 Task: Find the repository "javascript" with the type "Sources".
Action: Mouse moved to (1310, 101)
Screenshot: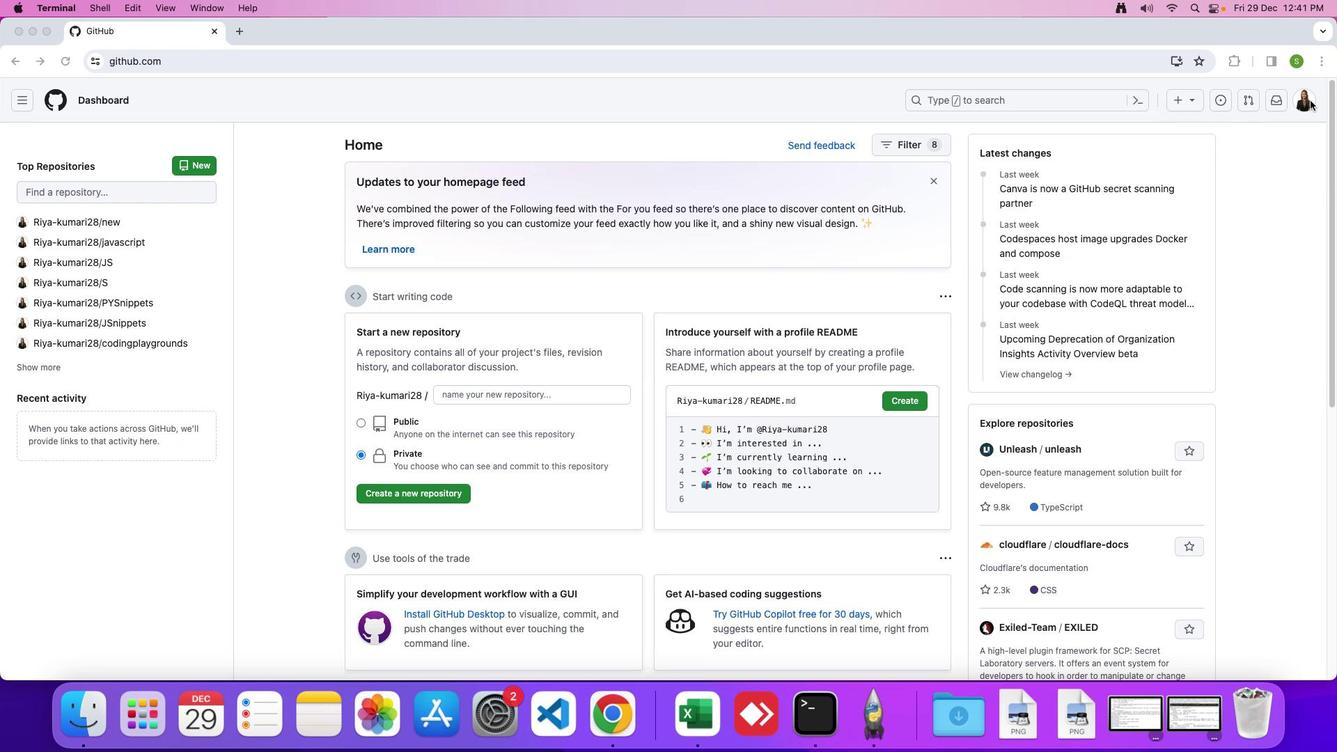 
Action: Mouse pressed left at (1310, 101)
Screenshot: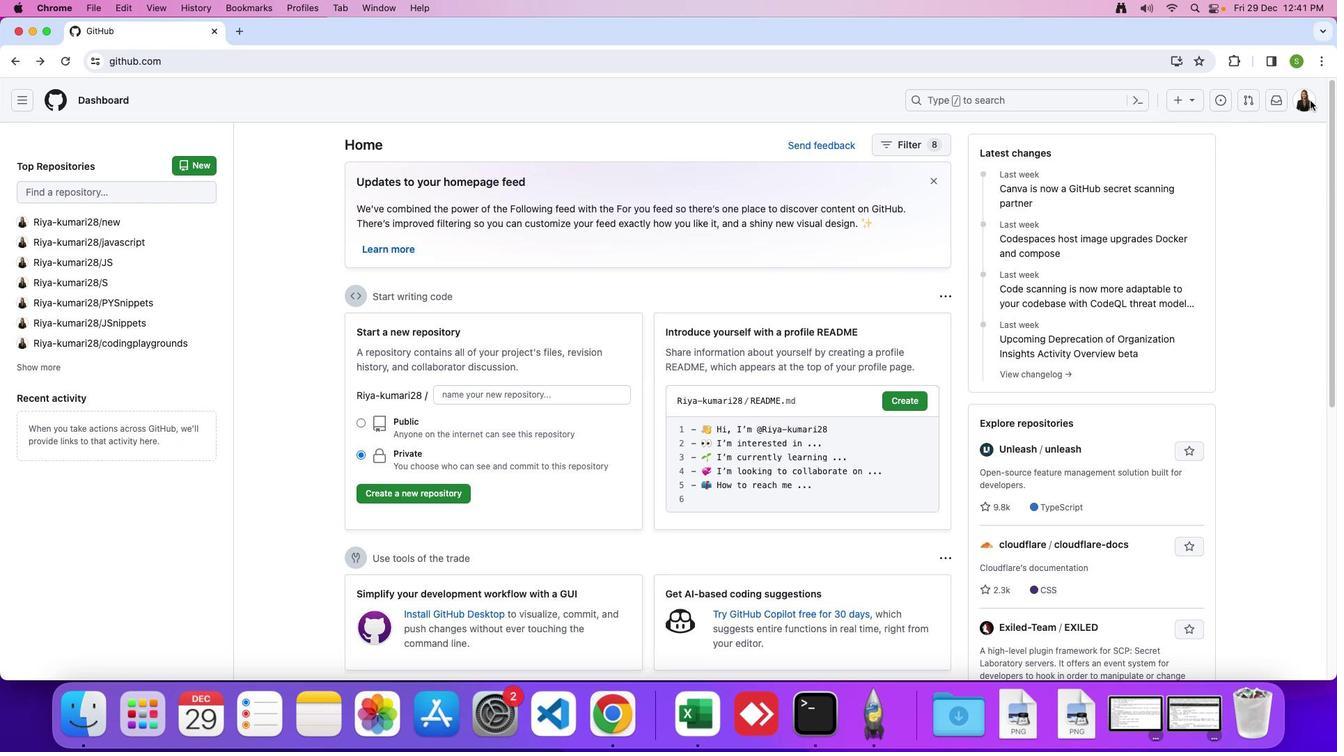 
Action: Mouse moved to (1308, 100)
Screenshot: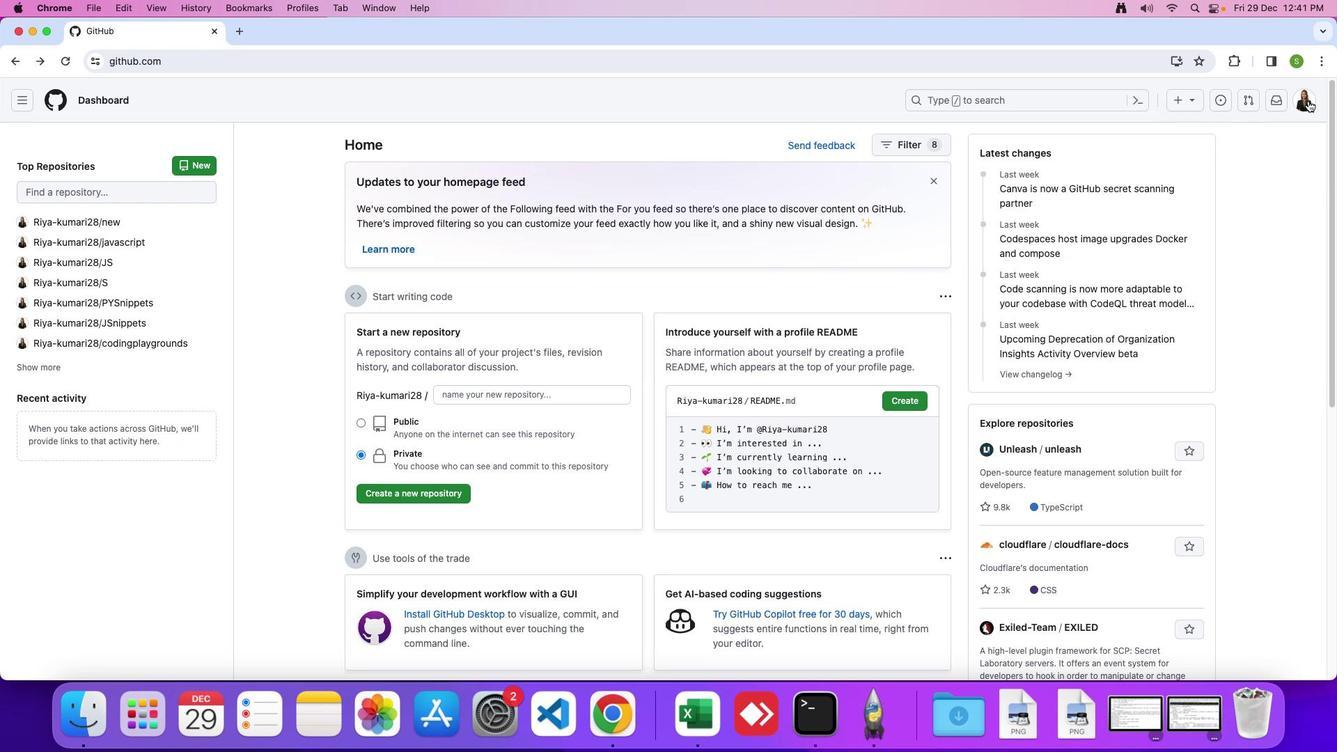 
Action: Mouse pressed left at (1308, 100)
Screenshot: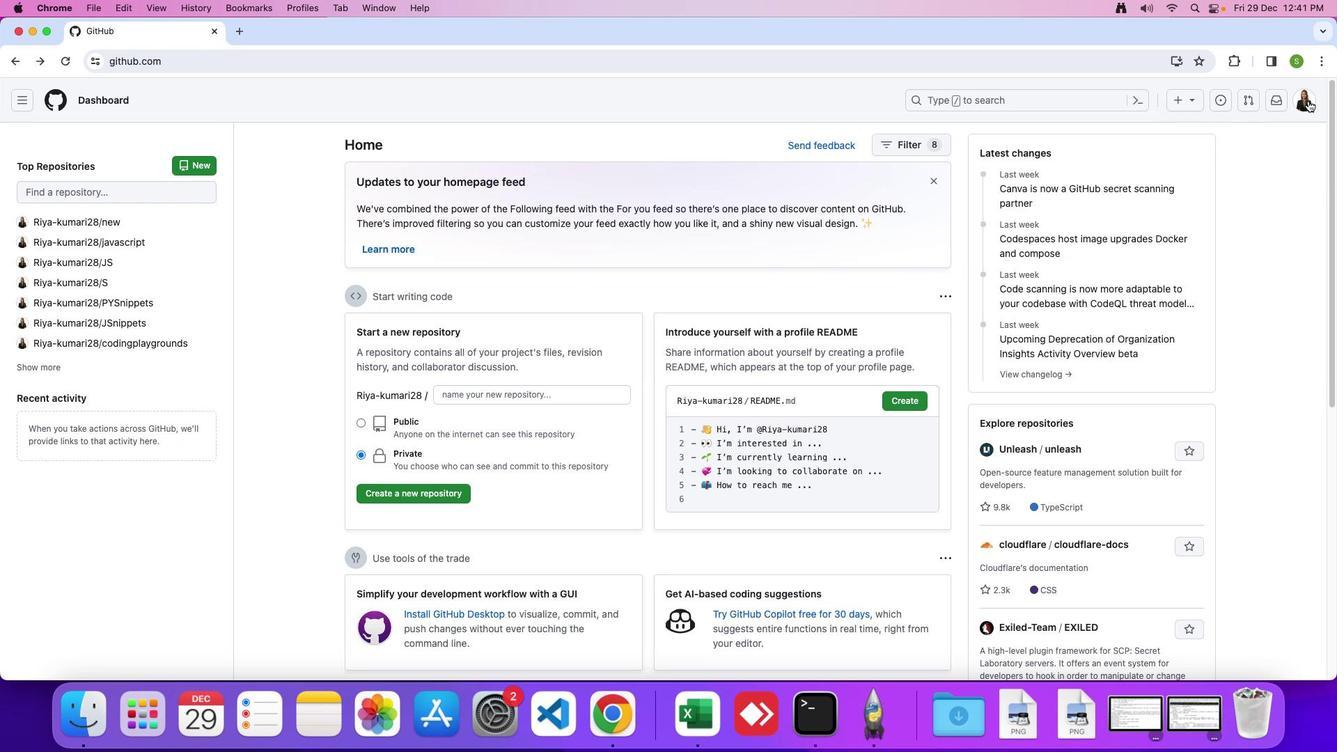 
Action: Mouse moved to (1201, 224)
Screenshot: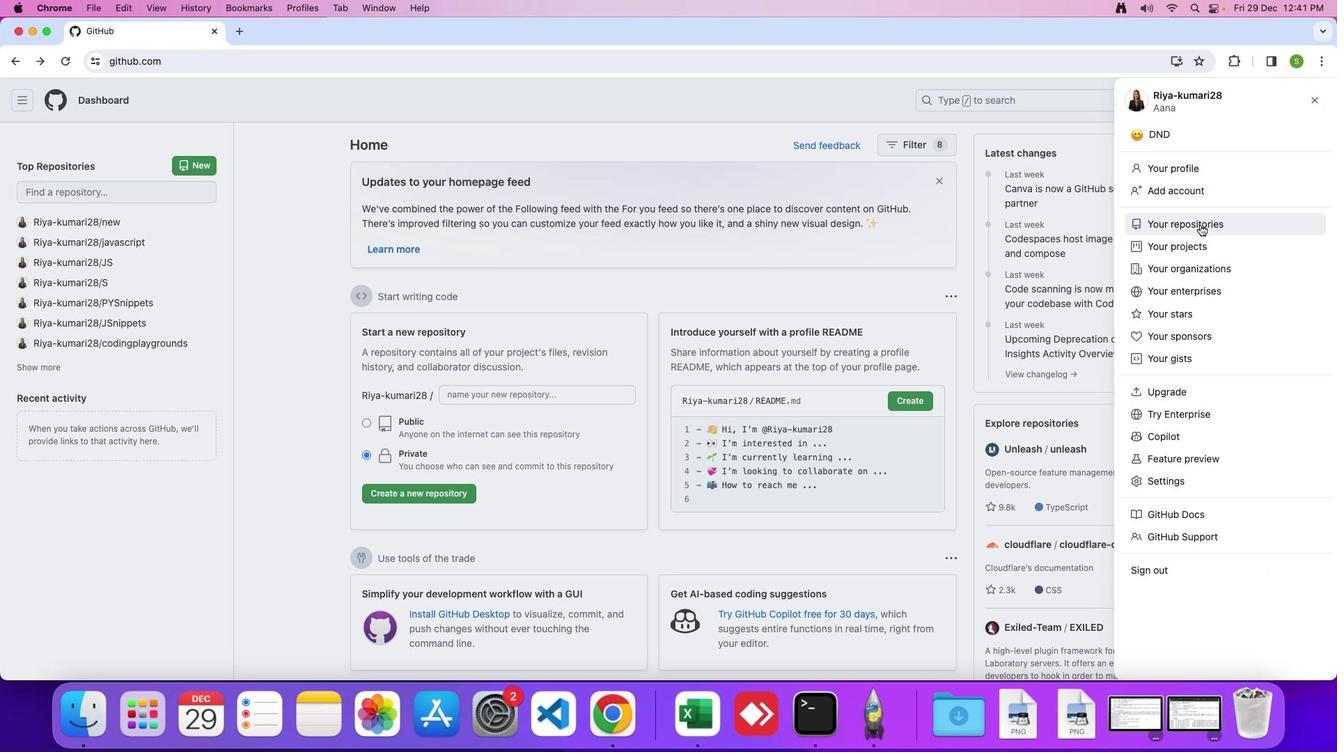 
Action: Mouse pressed left at (1201, 224)
Screenshot: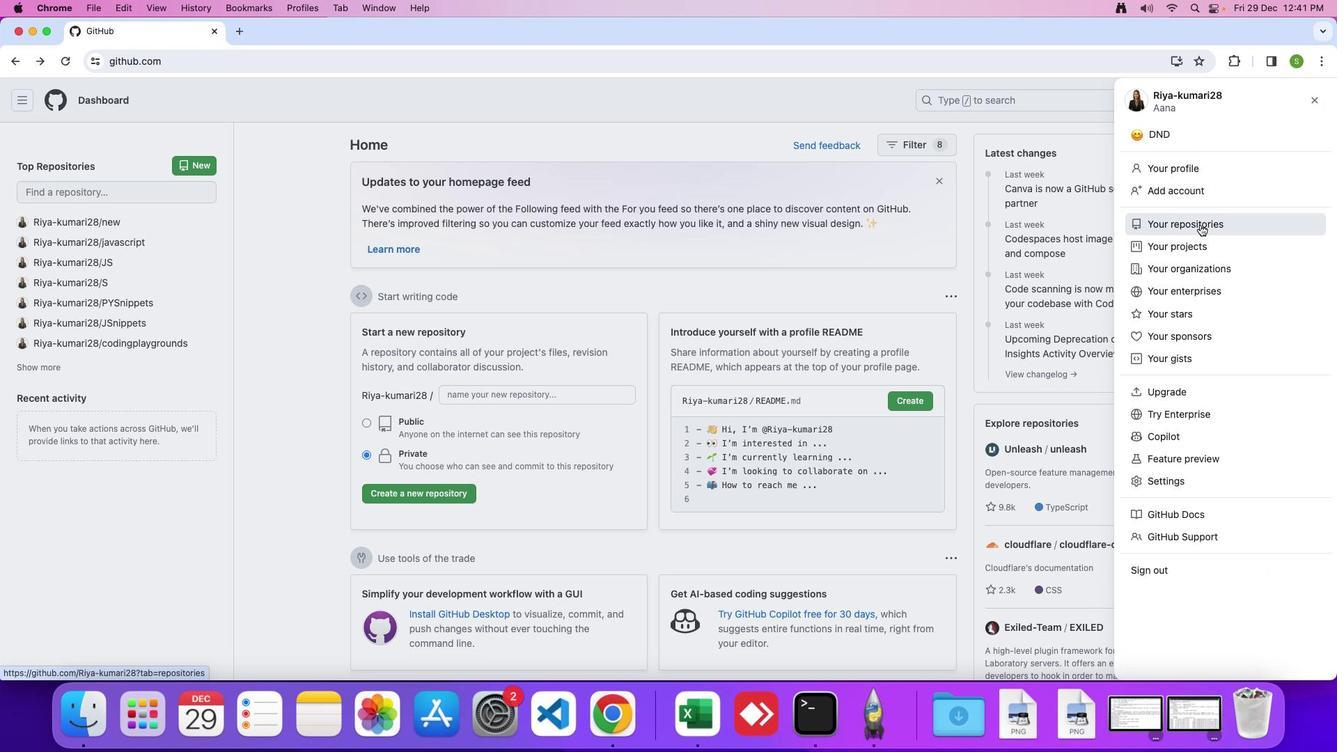 
Action: Mouse moved to (641, 177)
Screenshot: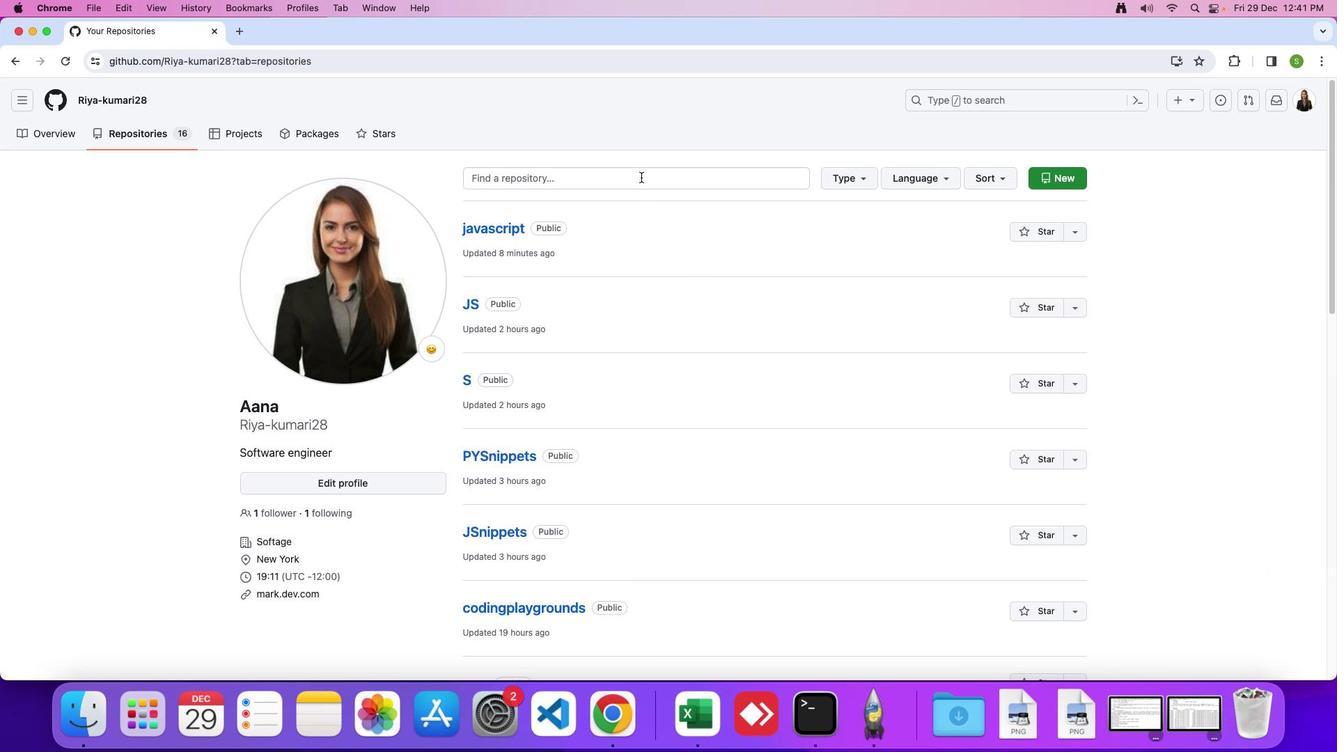 
Action: Mouse pressed left at (641, 177)
Screenshot: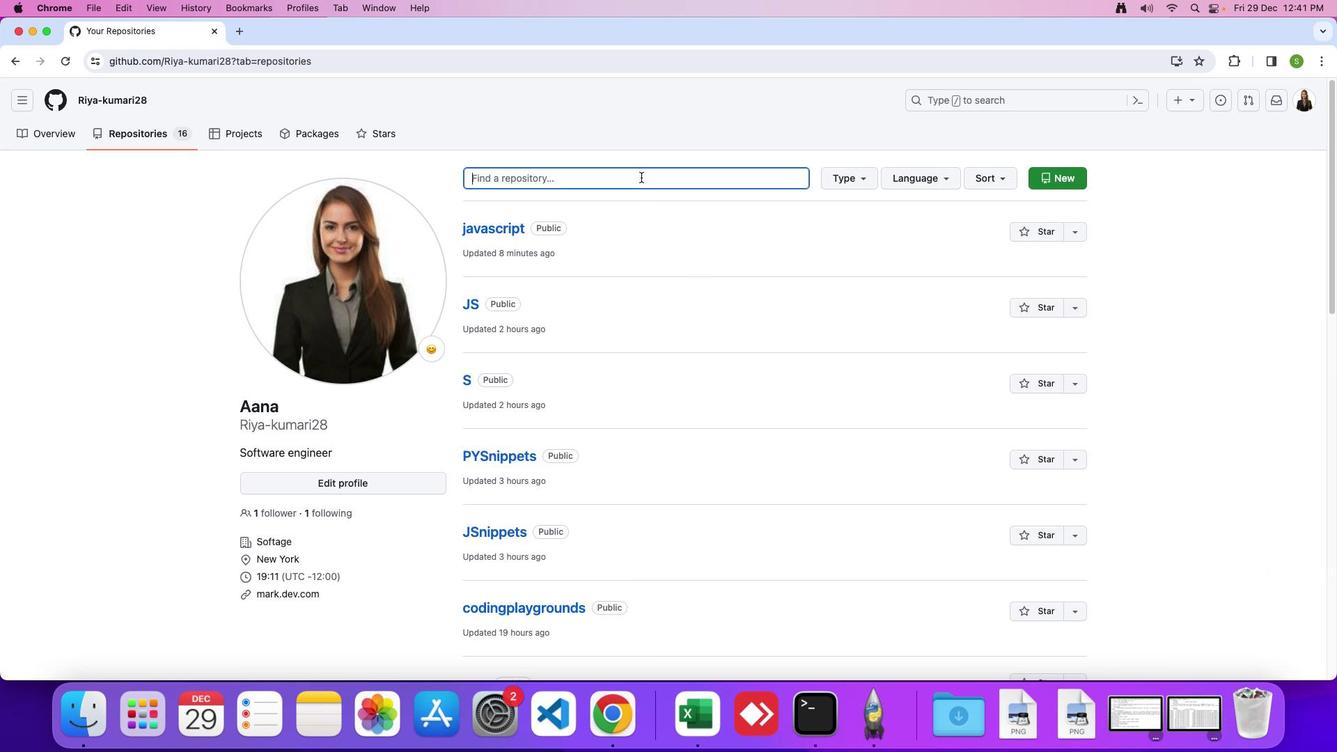 
Action: Mouse moved to (642, 204)
Screenshot: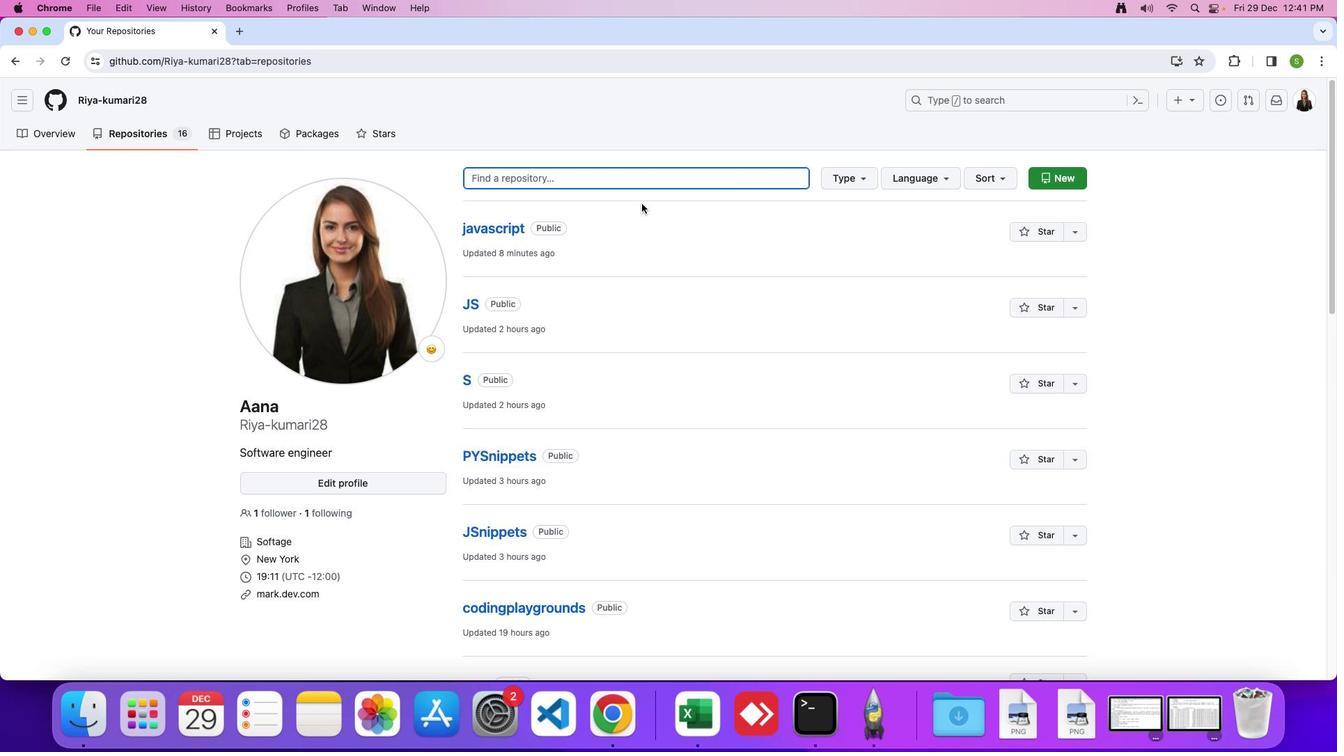 
Action: Key pressed Key.caps_lock'j''a''v''a''s''c''r''i'
Screenshot: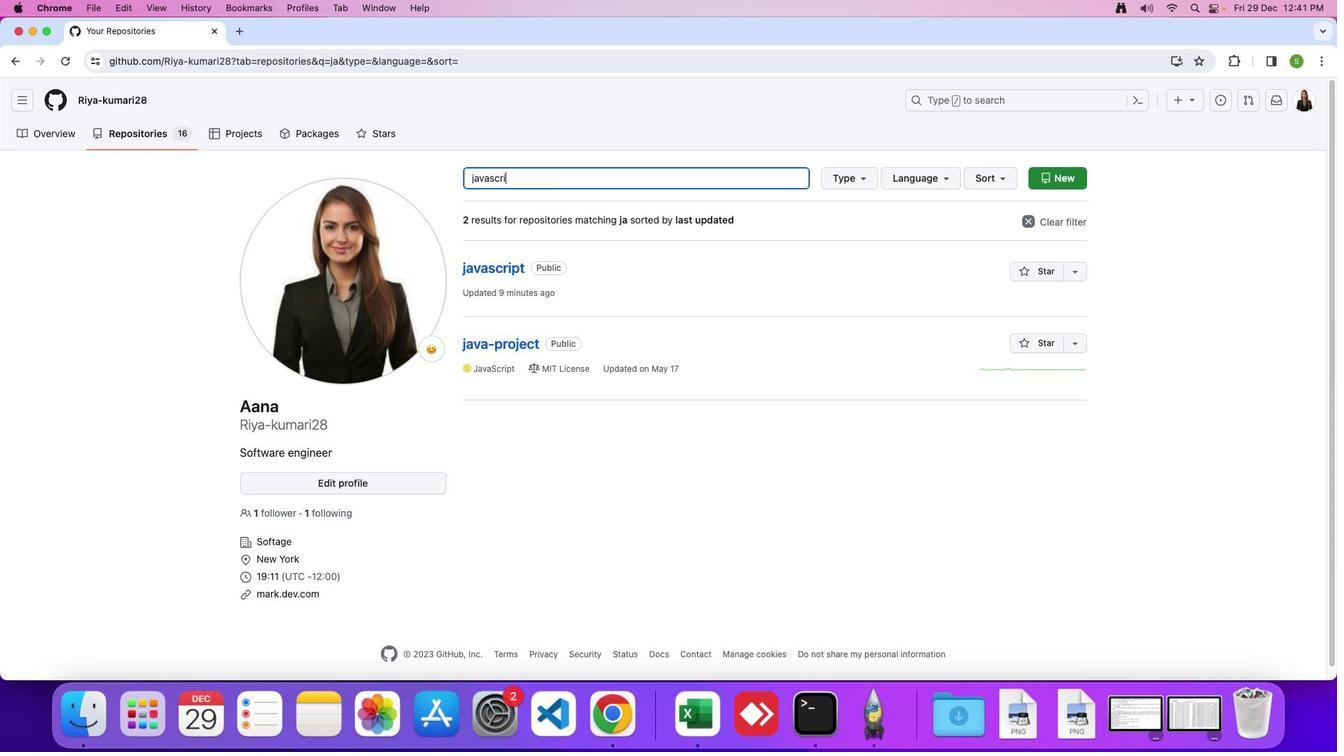 
Action: Mouse moved to (643, 204)
Screenshot: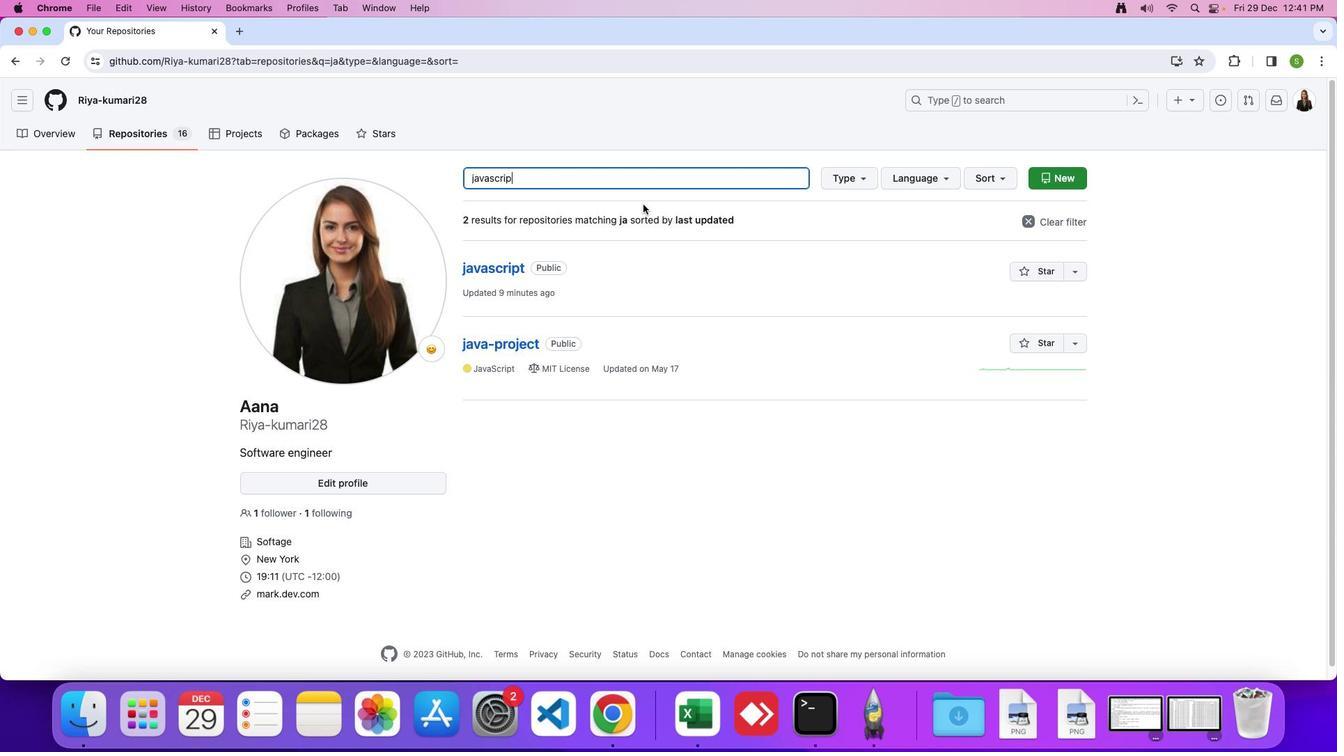 
Action: Key pressed 'p'
Screenshot: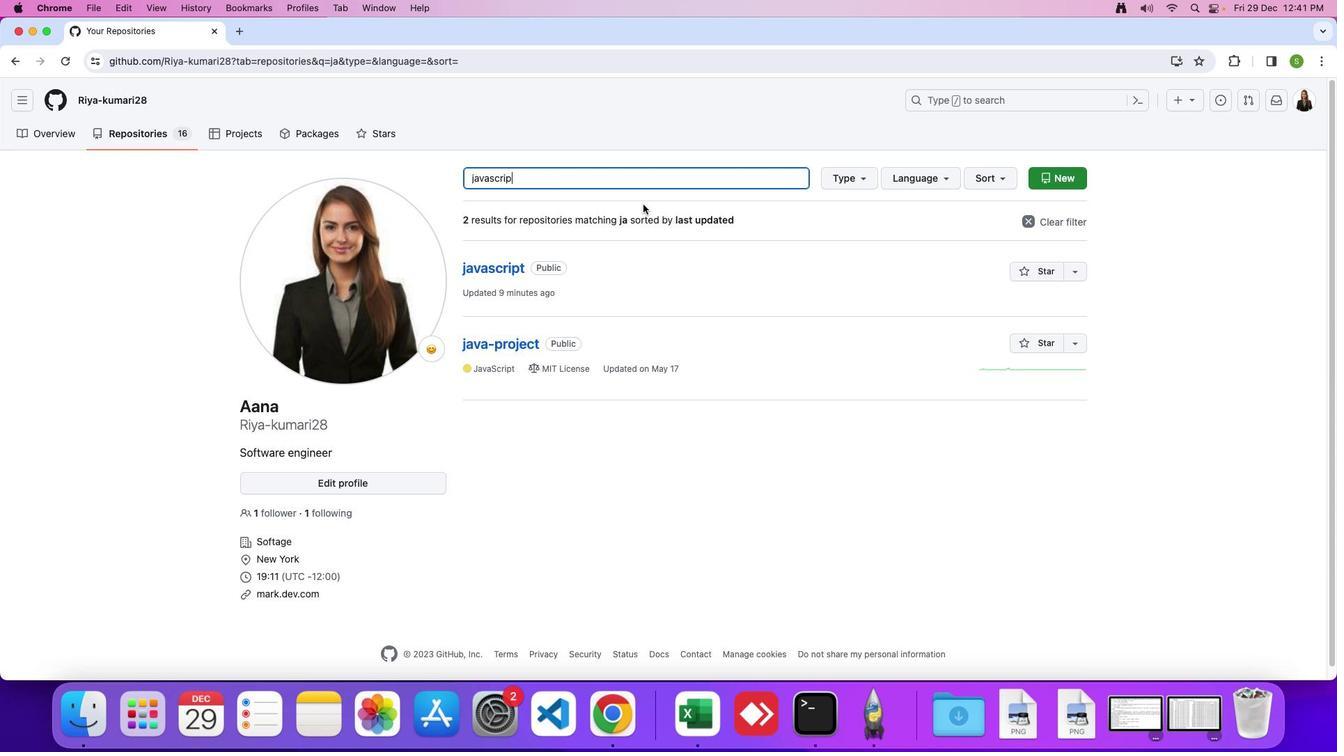 
Action: Mouse moved to (643, 204)
Screenshot: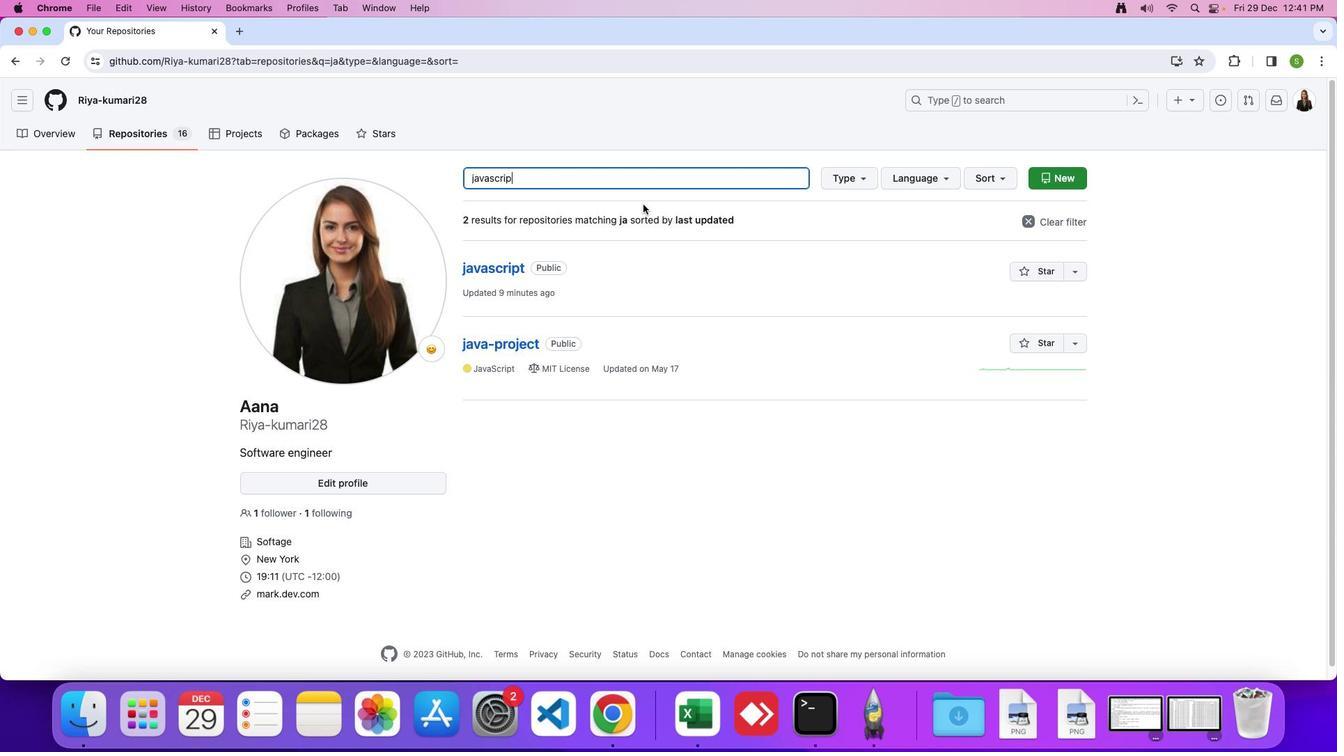 
Action: Key pressed 't'
Screenshot: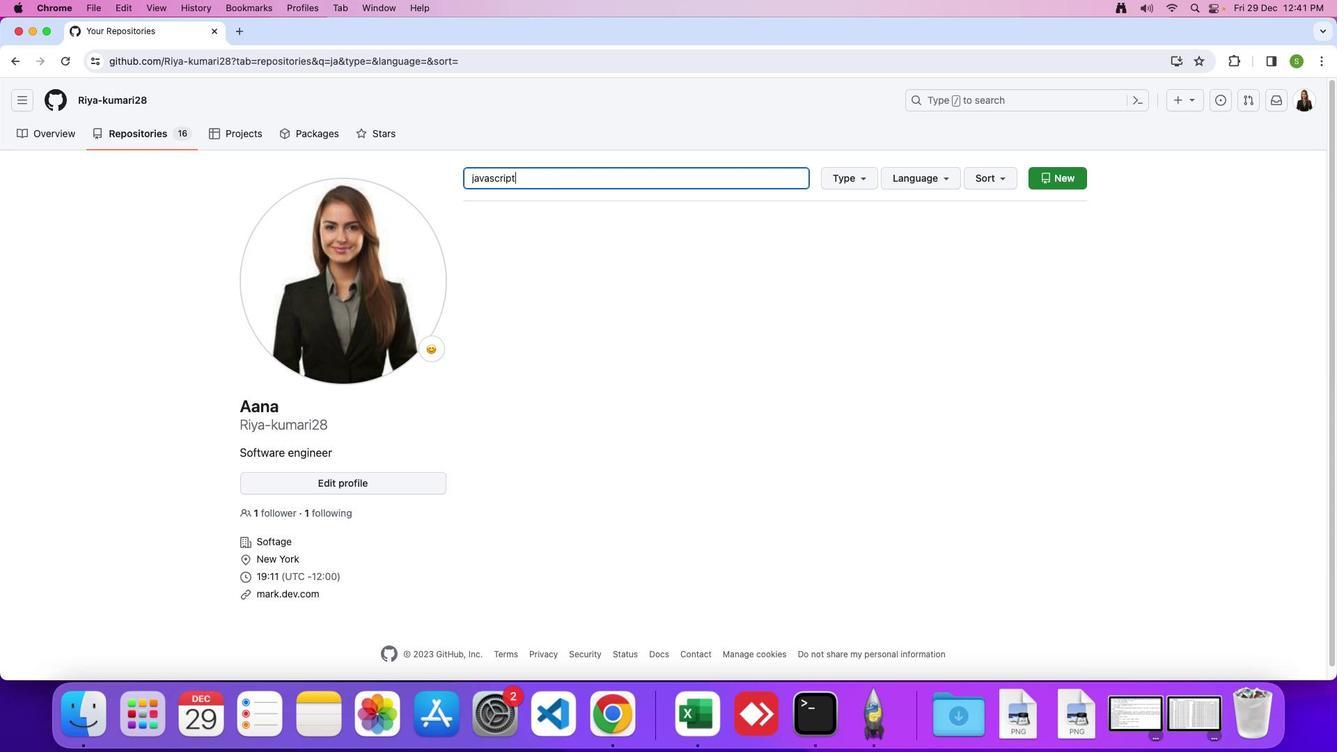 
Action: Mouse moved to (647, 206)
Screenshot: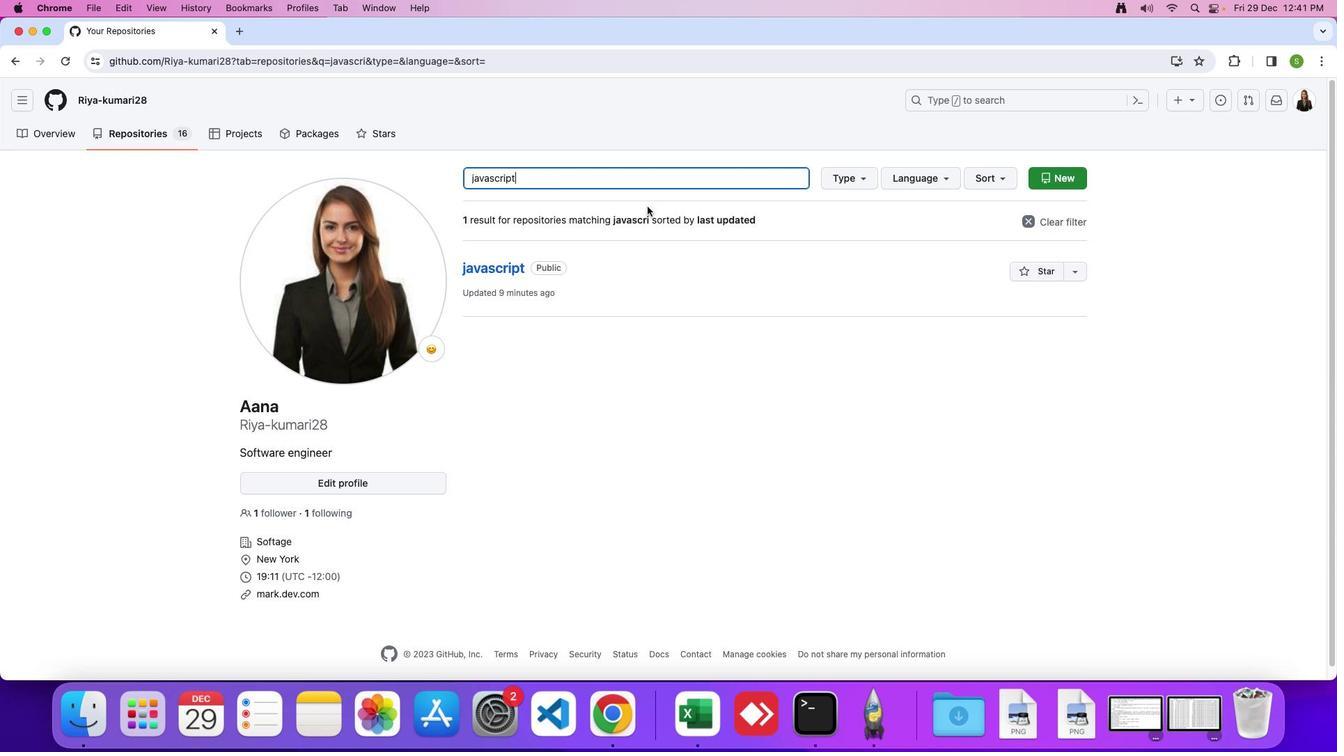 
Action: Key pressed Key.enter
Screenshot: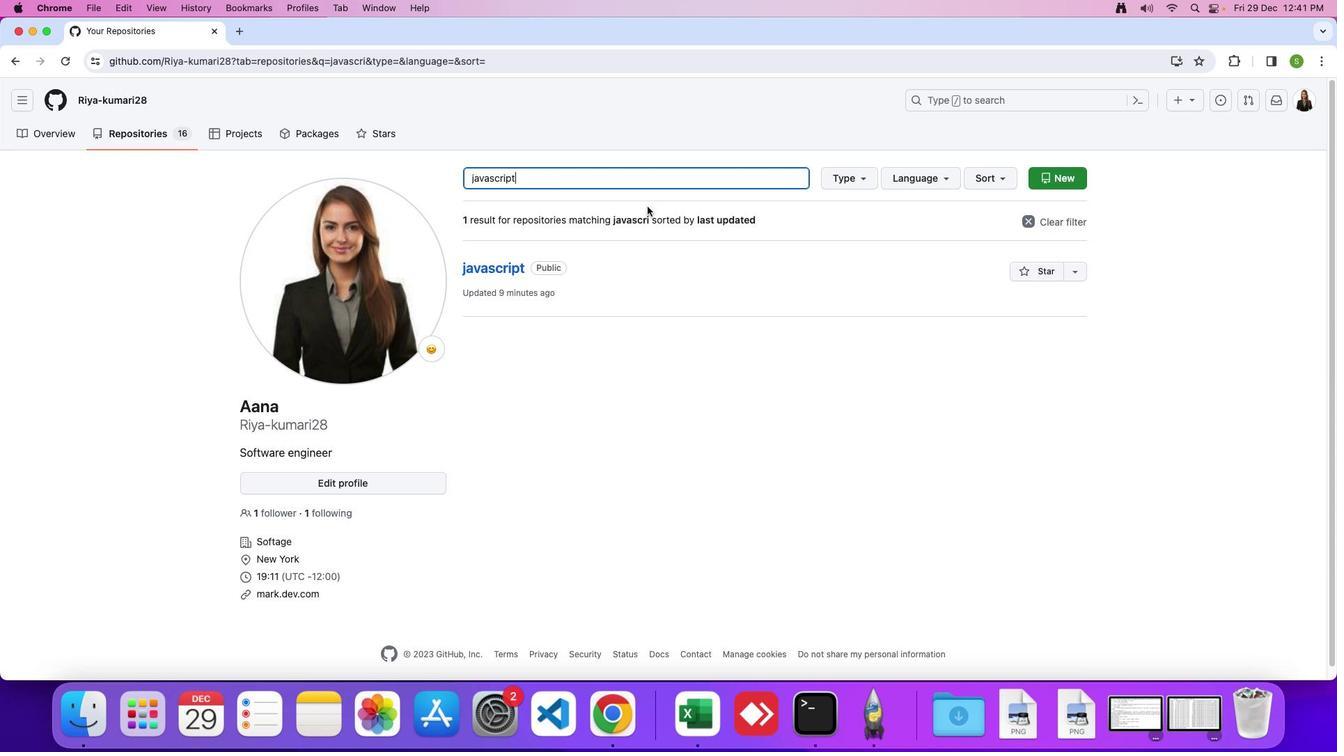 
Action: Mouse moved to (861, 179)
Screenshot: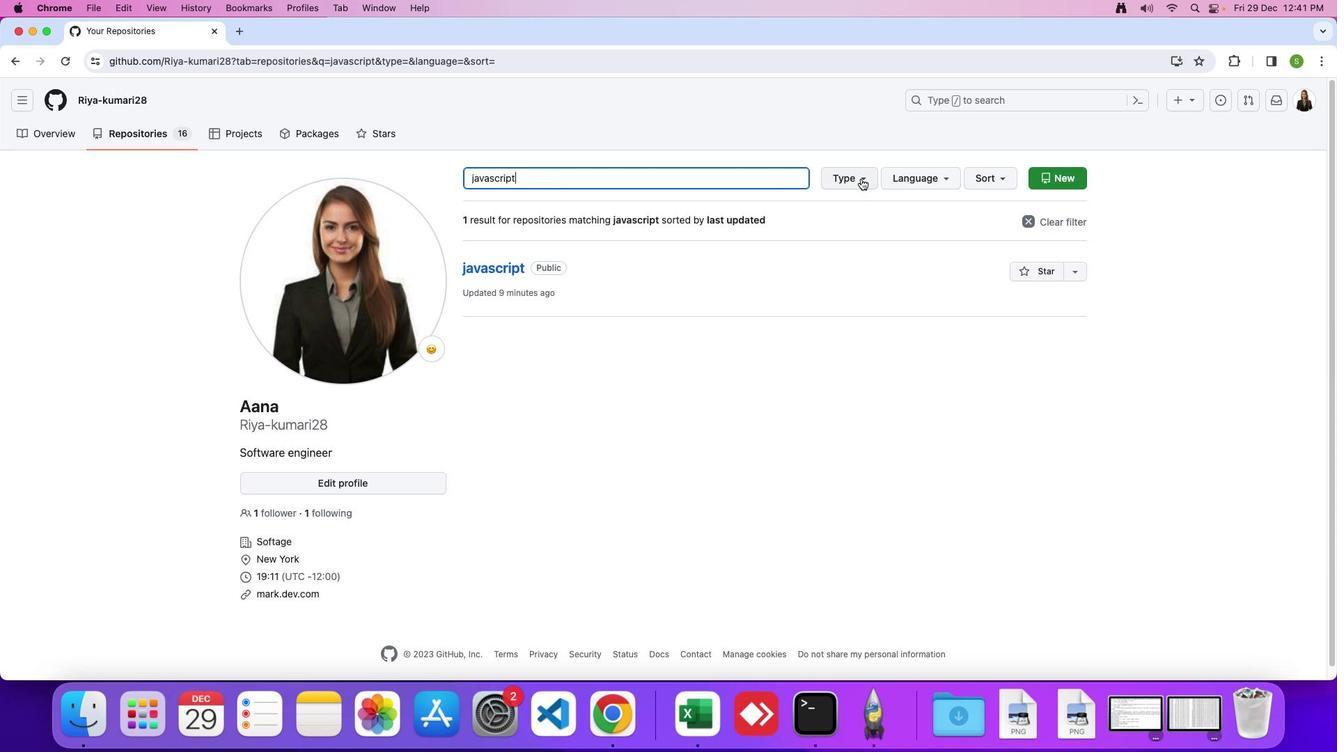 
Action: Mouse pressed left at (861, 179)
Screenshot: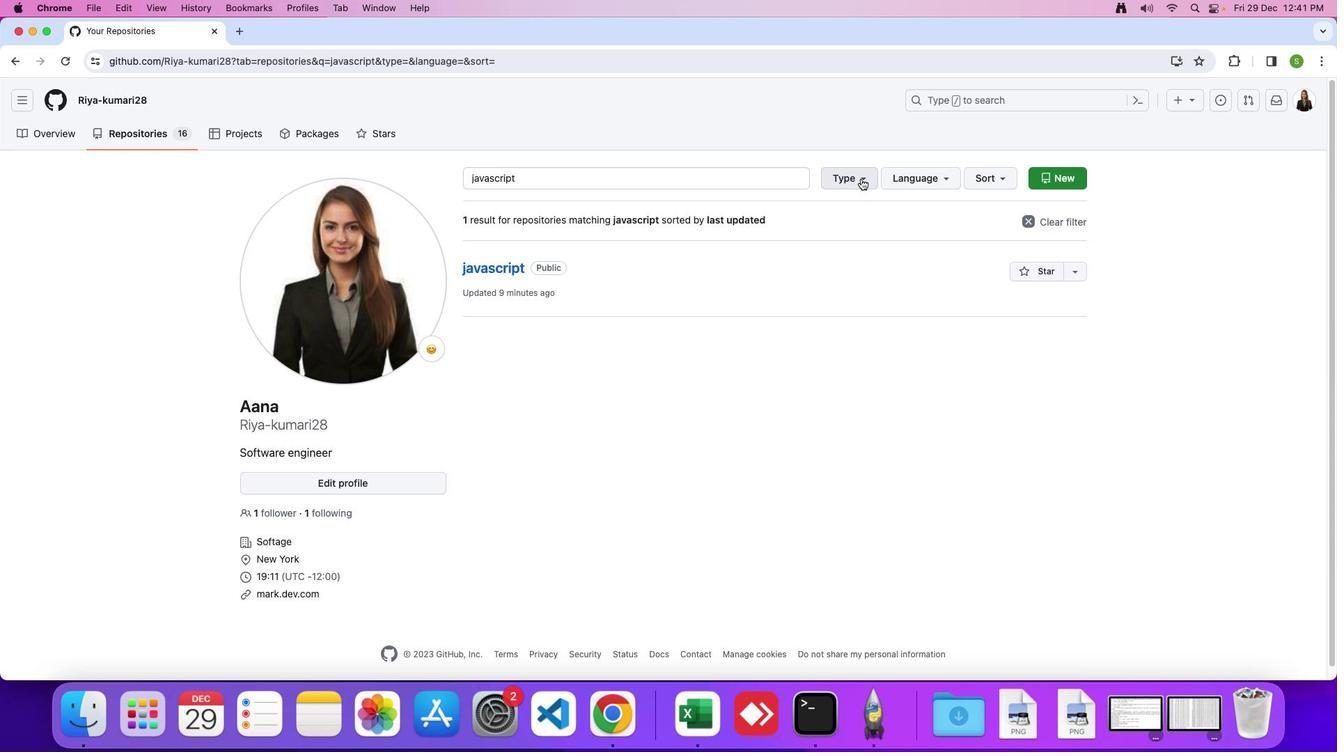 
Action: Mouse moved to (761, 295)
Screenshot: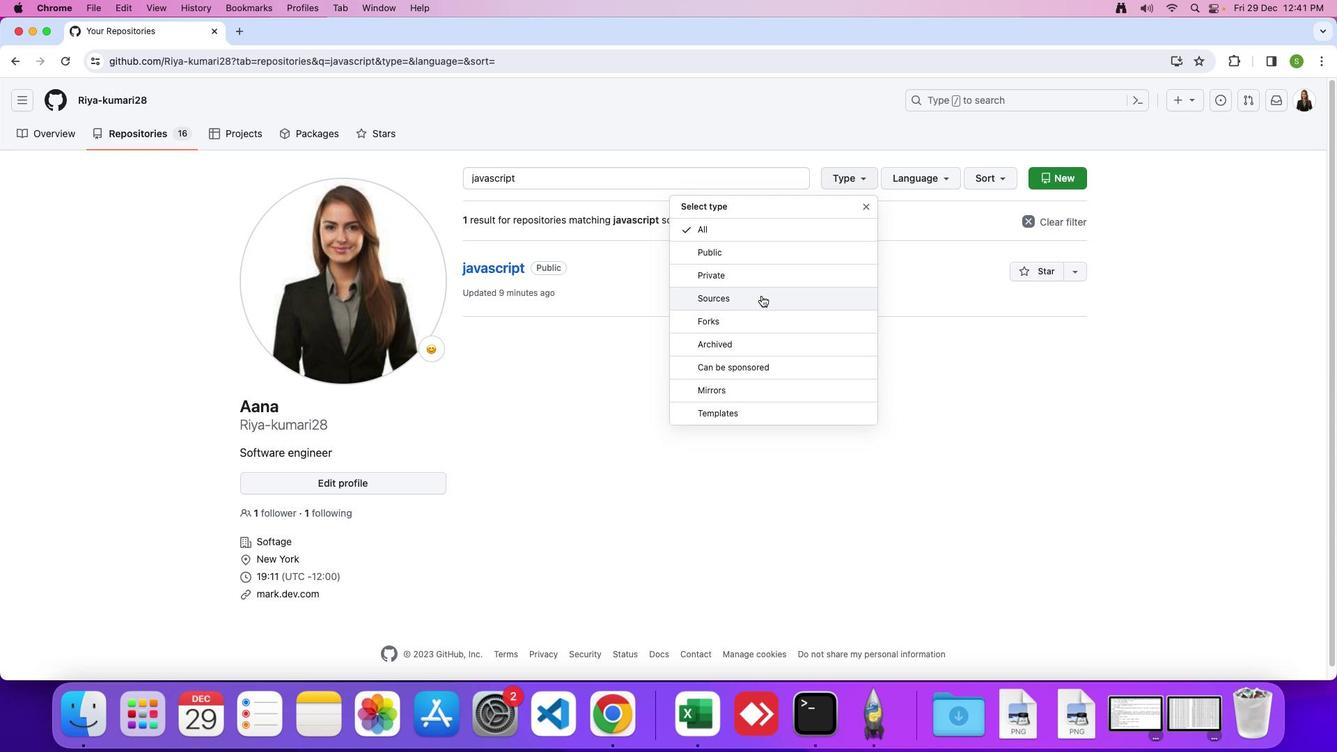 
Action: Mouse pressed left at (761, 295)
Screenshot: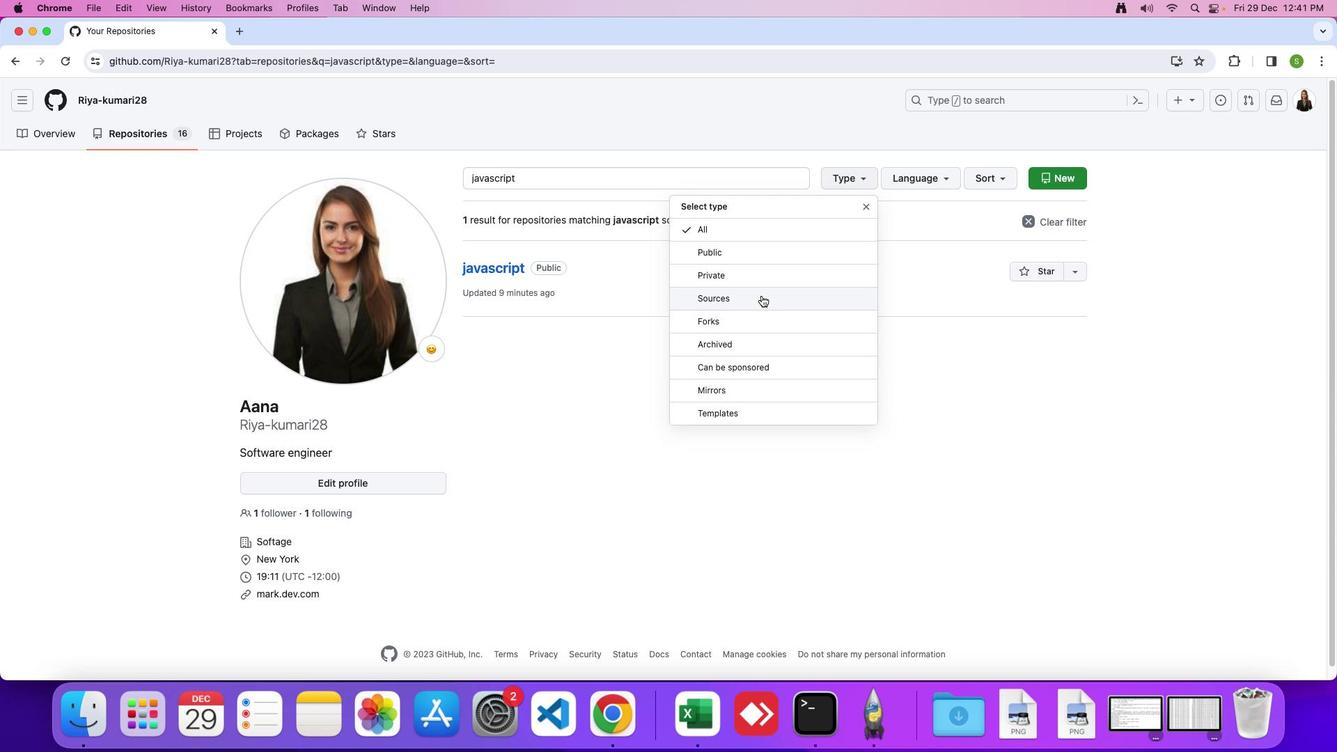 
